 Task: Start curve line.
Action: Mouse moved to (356, 211)
Screenshot: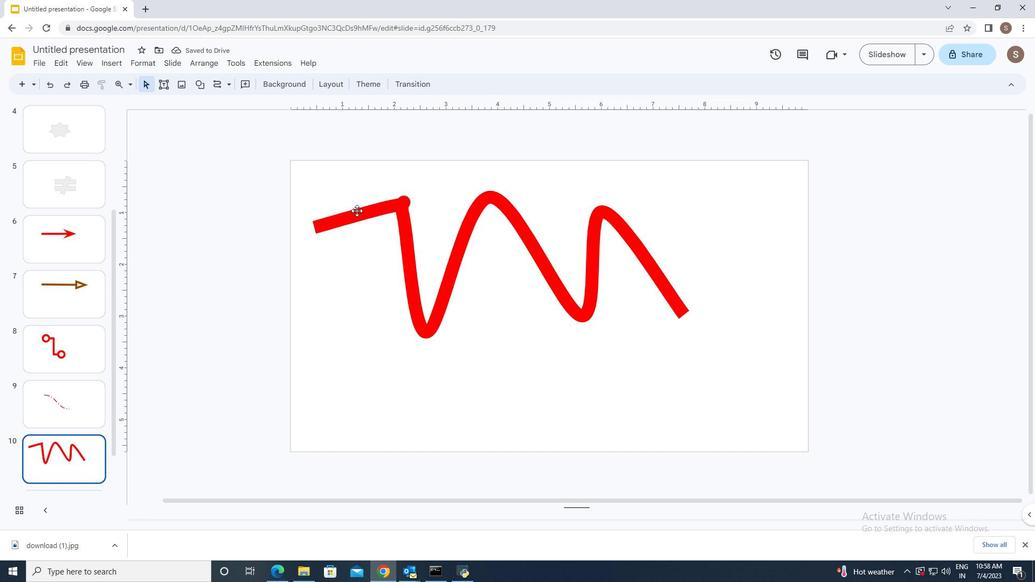 
Action: Mouse pressed left at (356, 211)
Screenshot: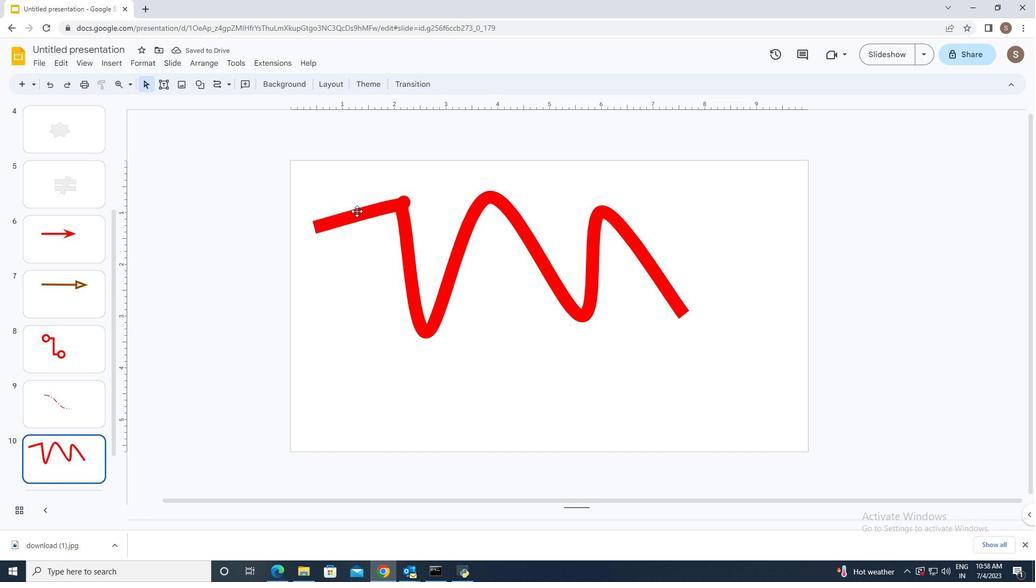 
Action: Mouse moved to (318, 85)
Screenshot: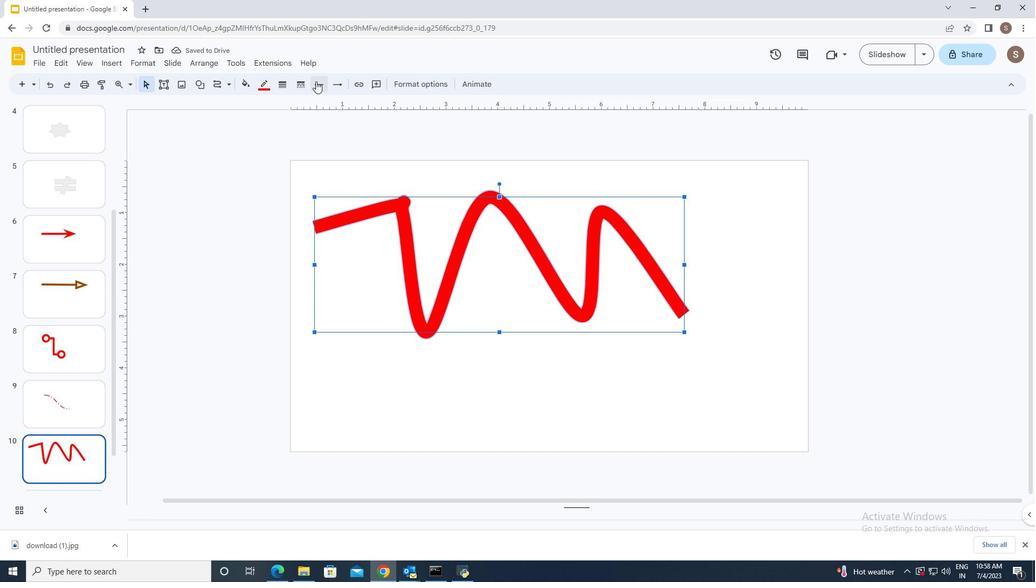 
Action: Mouse pressed left at (318, 85)
Screenshot: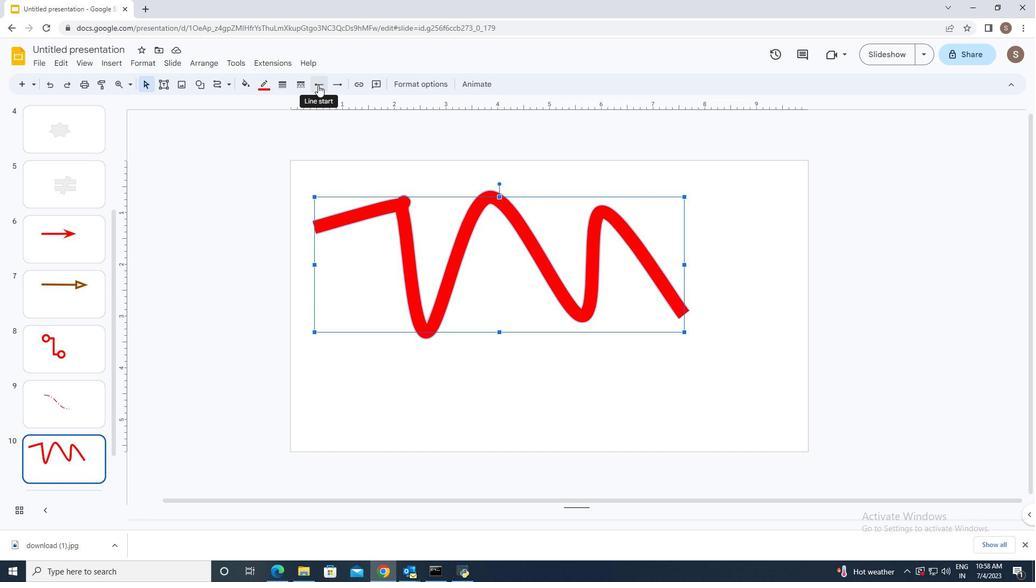 
Action: Mouse moved to (332, 159)
Screenshot: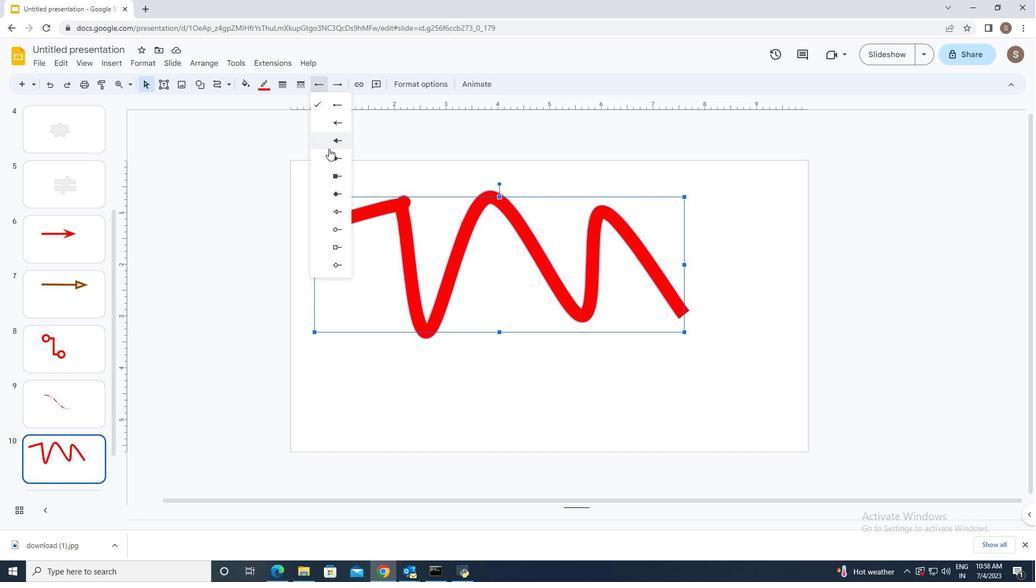 
Action: Mouse pressed left at (332, 159)
Screenshot: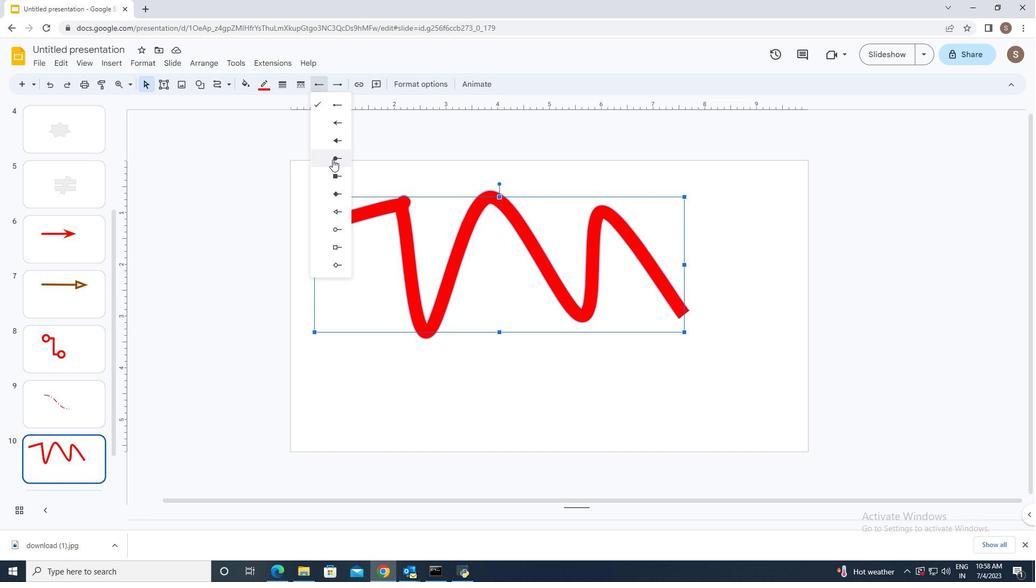 
Action: Mouse moved to (390, 380)
Screenshot: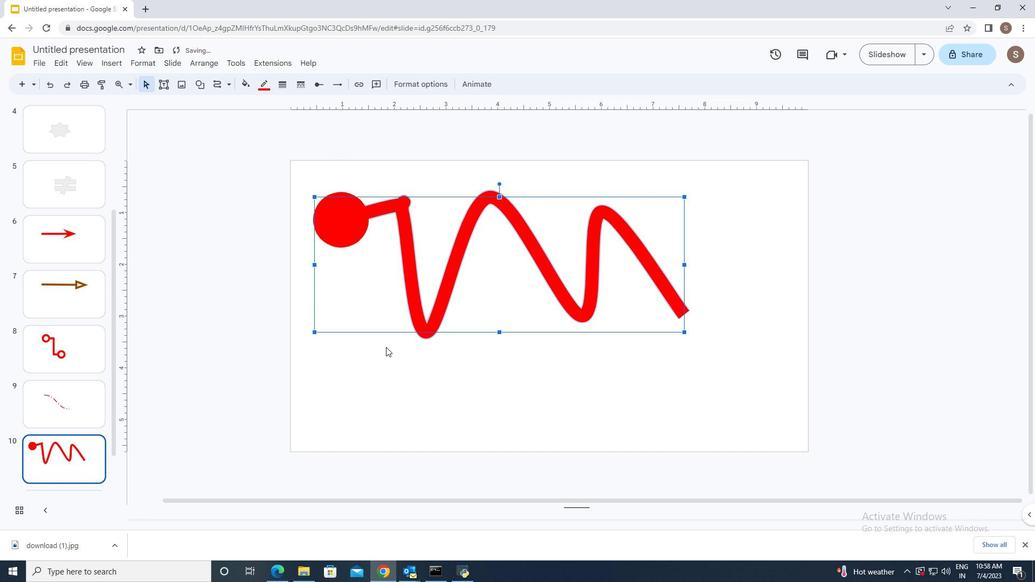 
Action: Mouse pressed left at (390, 380)
Screenshot: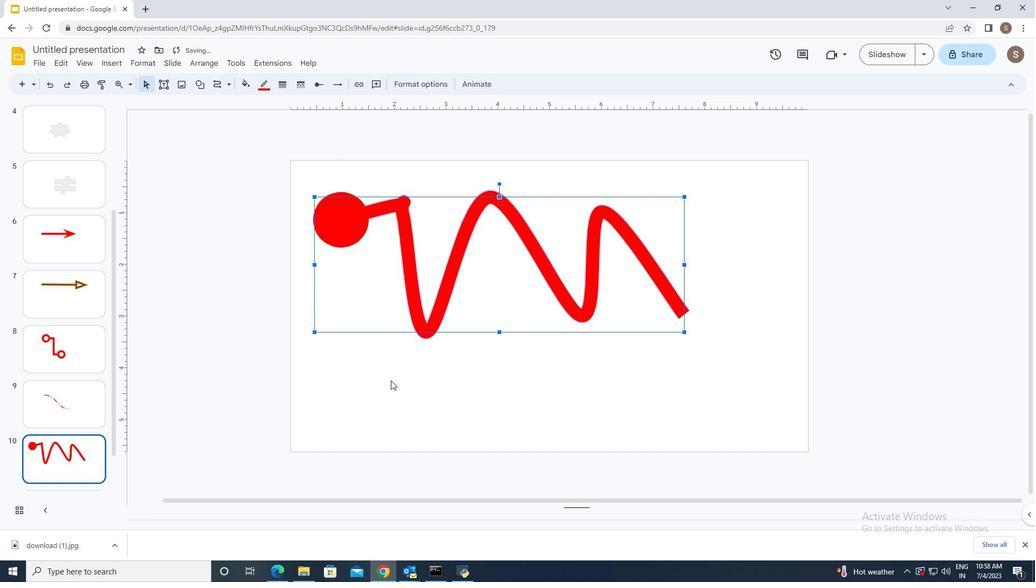 
